 Task: Change the option "Default stream" for the playlist to "D:/vids".
Action: Mouse moved to (112, 15)
Screenshot: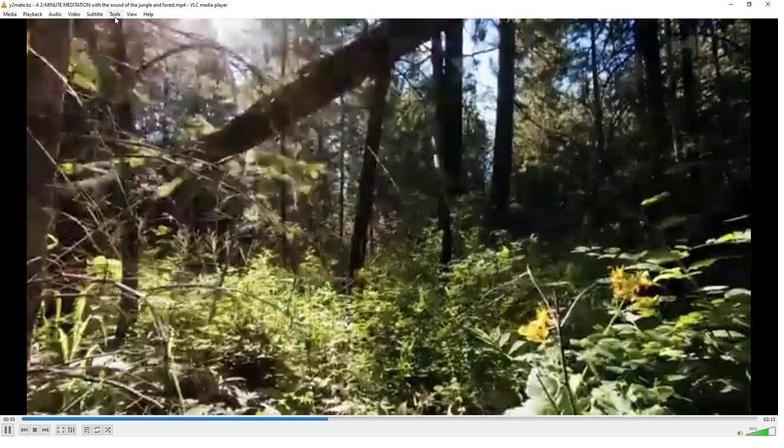 
Action: Mouse pressed left at (112, 15)
Screenshot: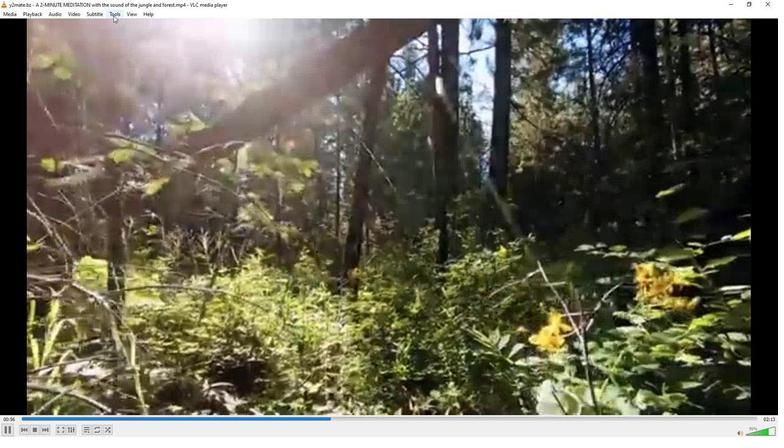 
Action: Mouse moved to (141, 109)
Screenshot: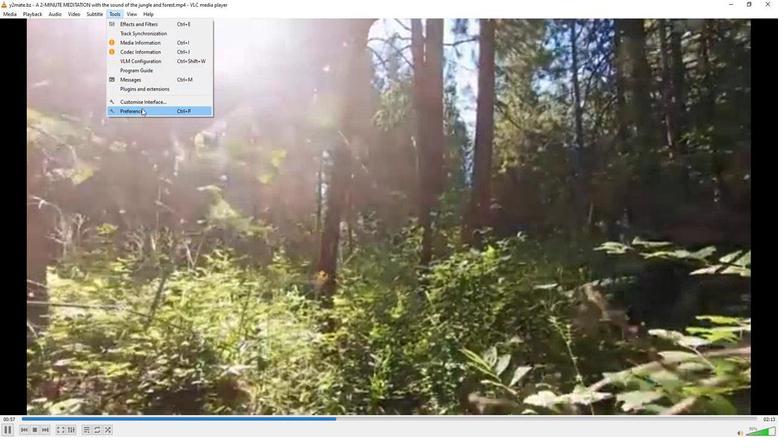 
Action: Mouse pressed left at (141, 109)
Screenshot: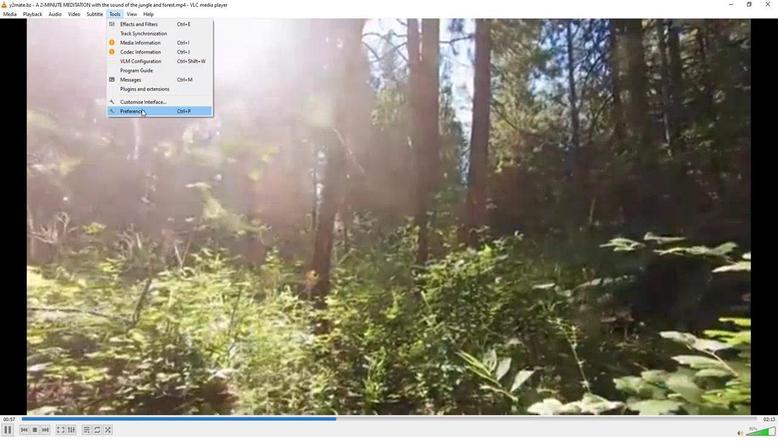 
Action: Mouse moved to (256, 358)
Screenshot: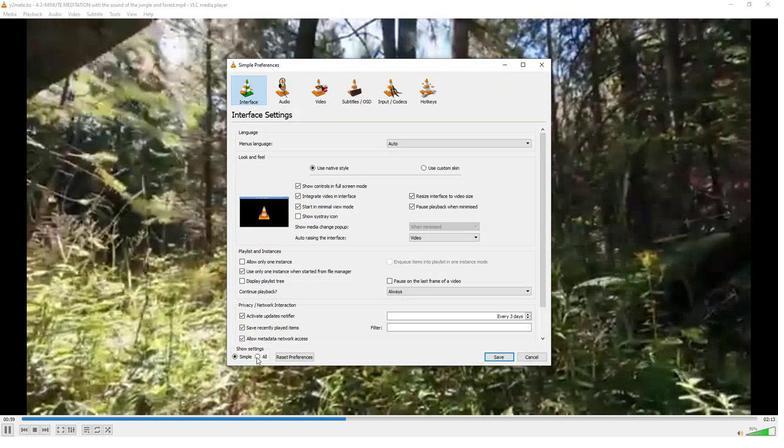 
Action: Mouse pressed left at (256, 358)
Screenshot: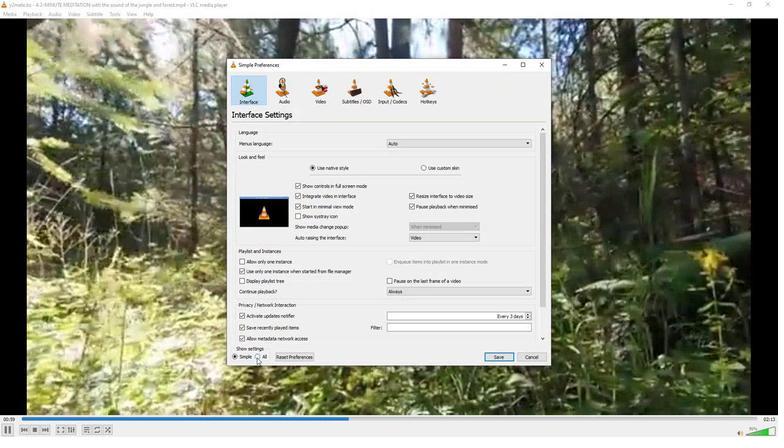 
Action: Mouse moved to (261, 331)
Screenshot: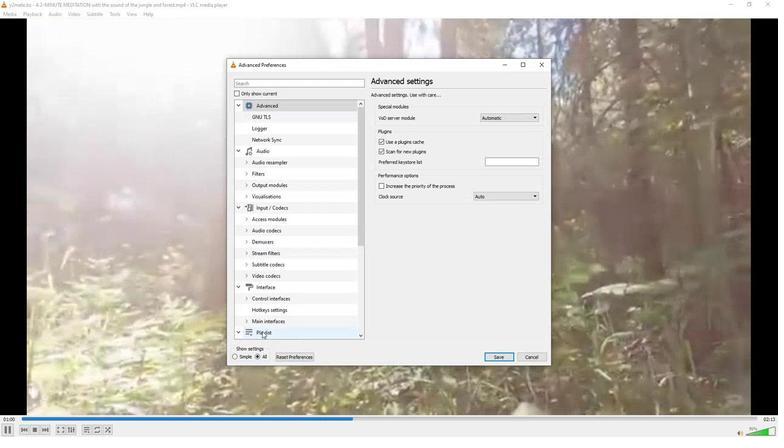 
Action: Mouse pressed left at (261, 331)
Screenshot: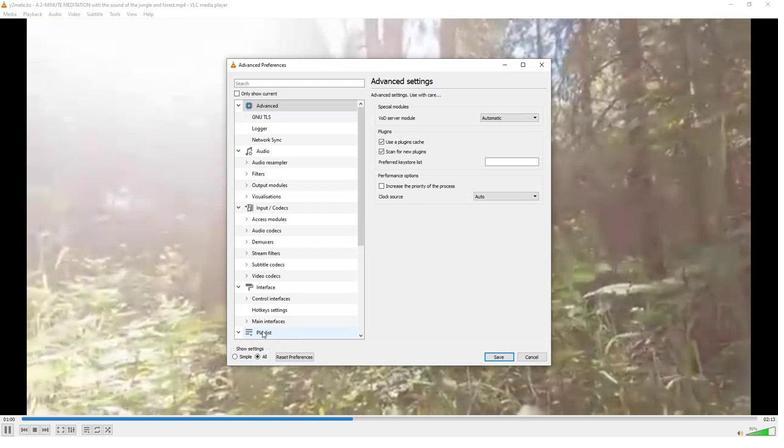 
Action: Mouse moved to (496, 243)
Screenshot: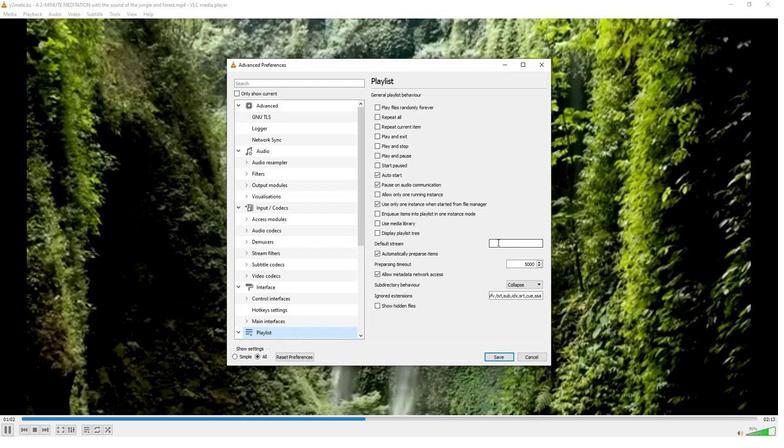 
Action: Mouse pressed left at (496, 243)
Screenshot: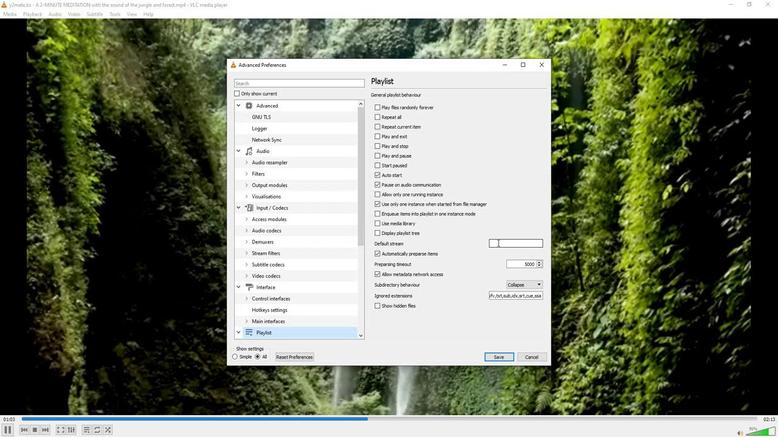 
Action: Mouse moved to (476, 254)
Screenshot: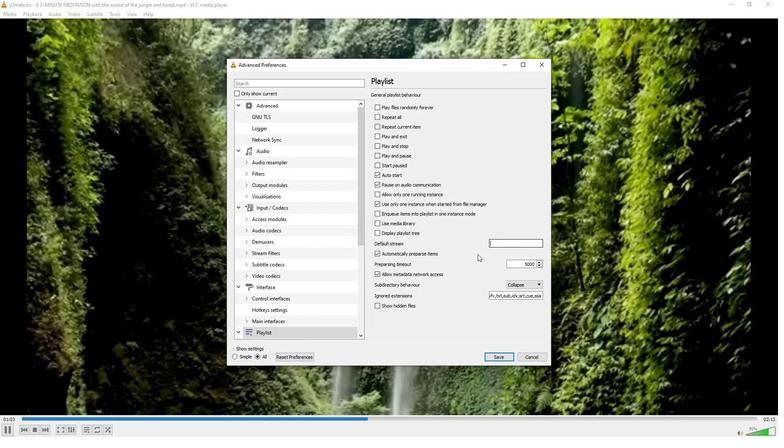 
Action: Key pressed <Key.shift>D<Key.shift_r><Key.shift_r><Key.shift_r><Key.shift_r><Key.shift_r>:/vids
Screenshot: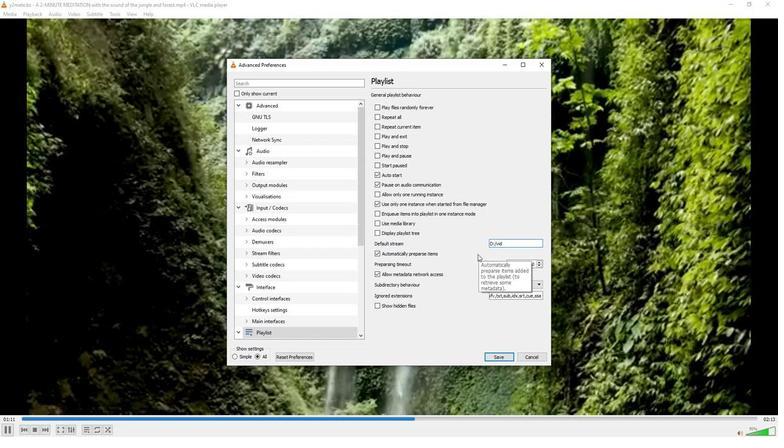 
Action: Mouse moved to (443, 243)
Screenshot: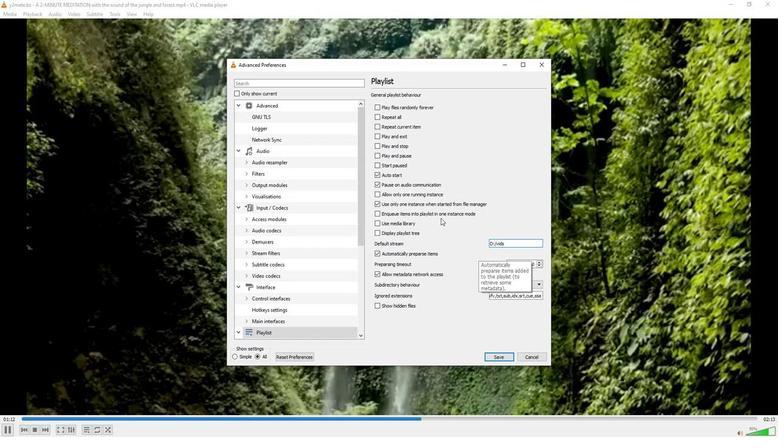 
